 Task: Filter google company.
Action: Mouse moved to (585, 139)
Screenshot: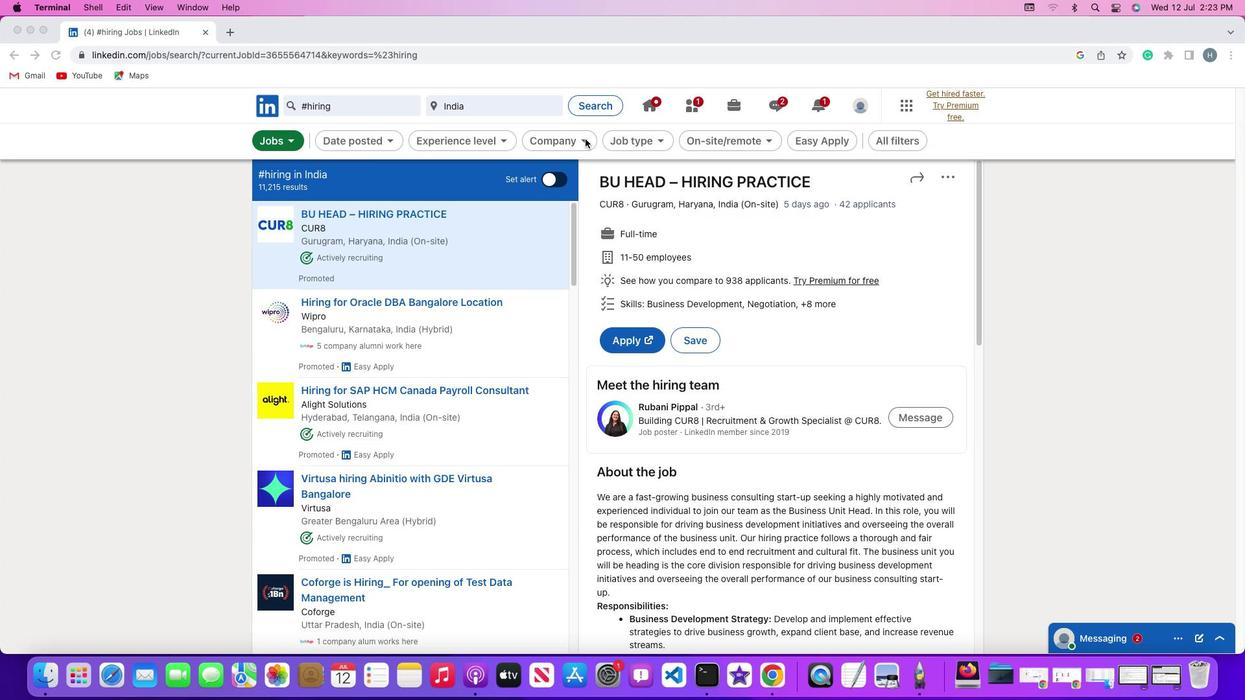 
Action: Mouse pressed left at (585, 139)
Screenshot: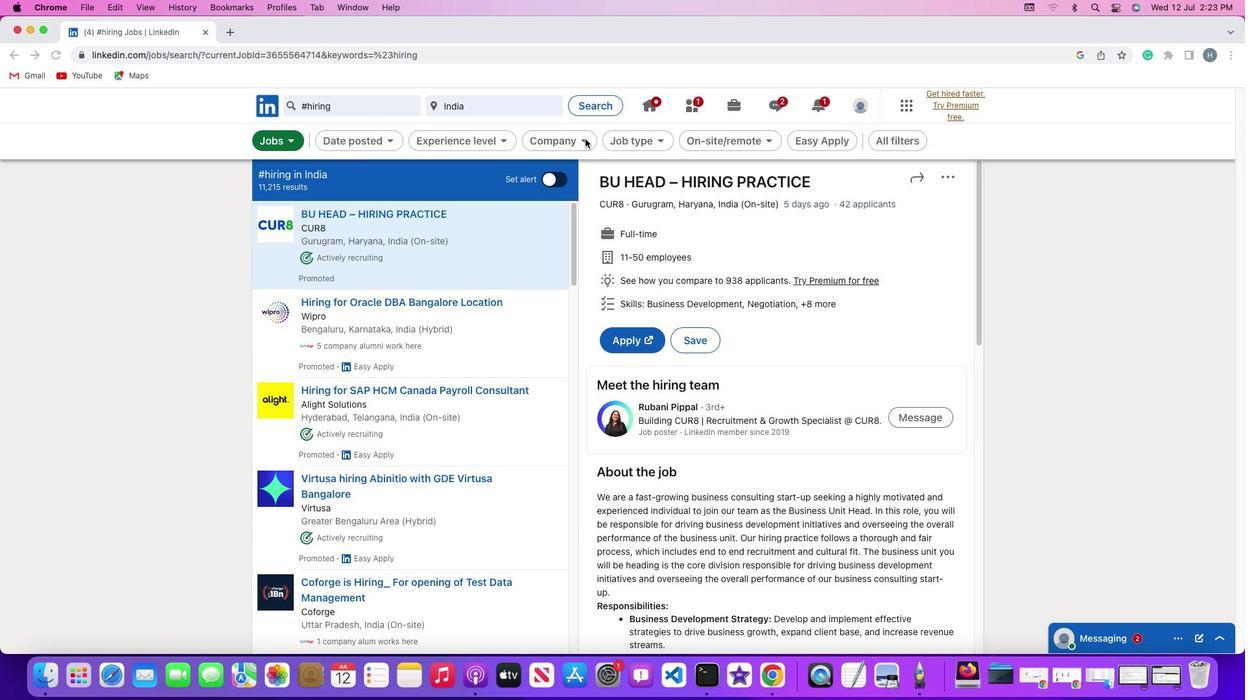 
Action: Mouse moved to (586, 140)
Screenshot: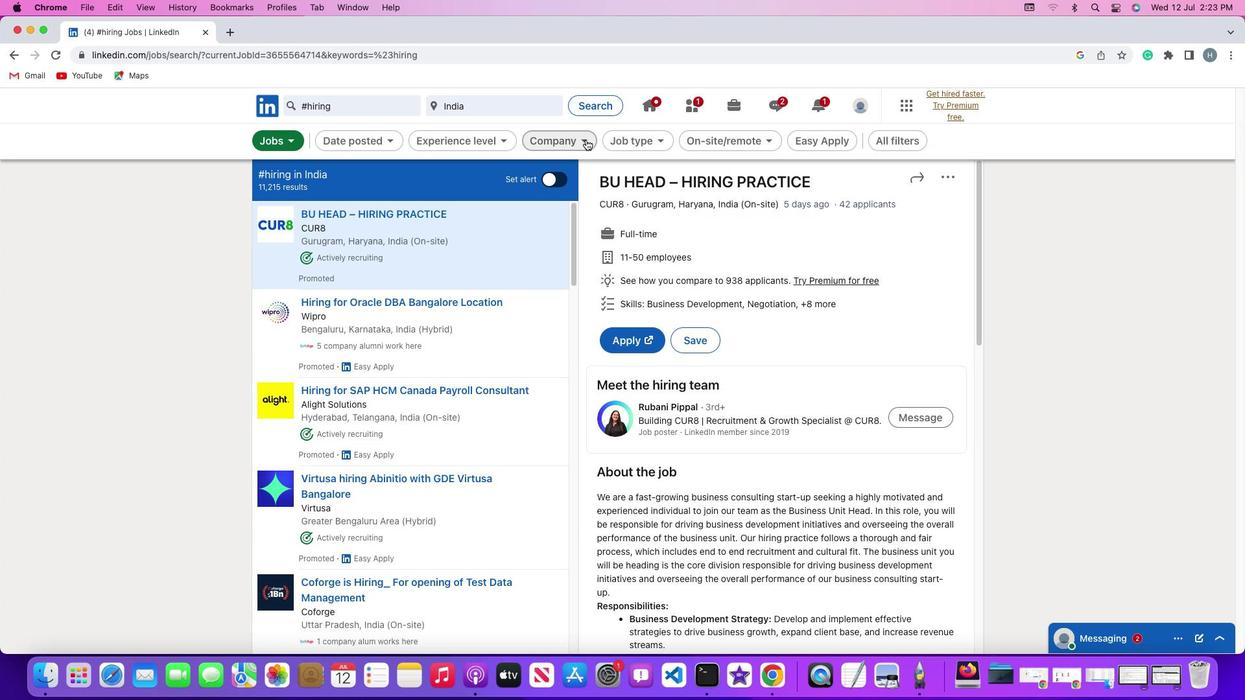 
Action: Mouse pressed left at (586, 140)
Screenshot: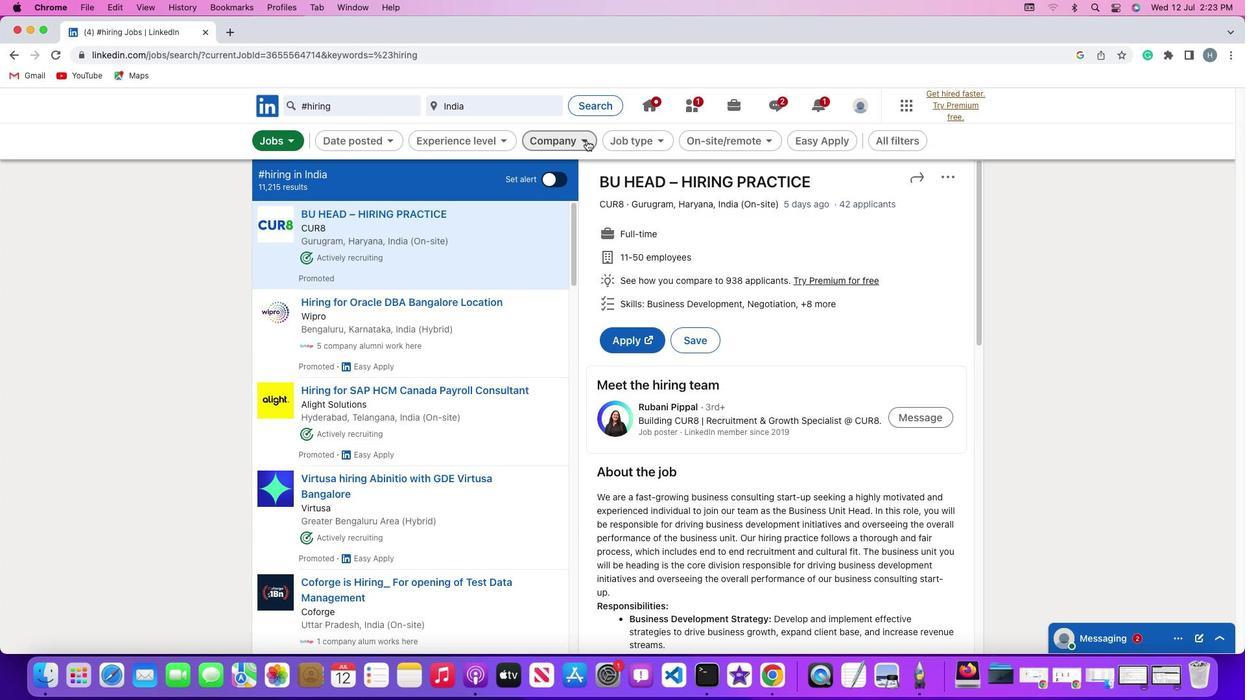 
Action: Mouse moved to (453, 268)
Screenshot: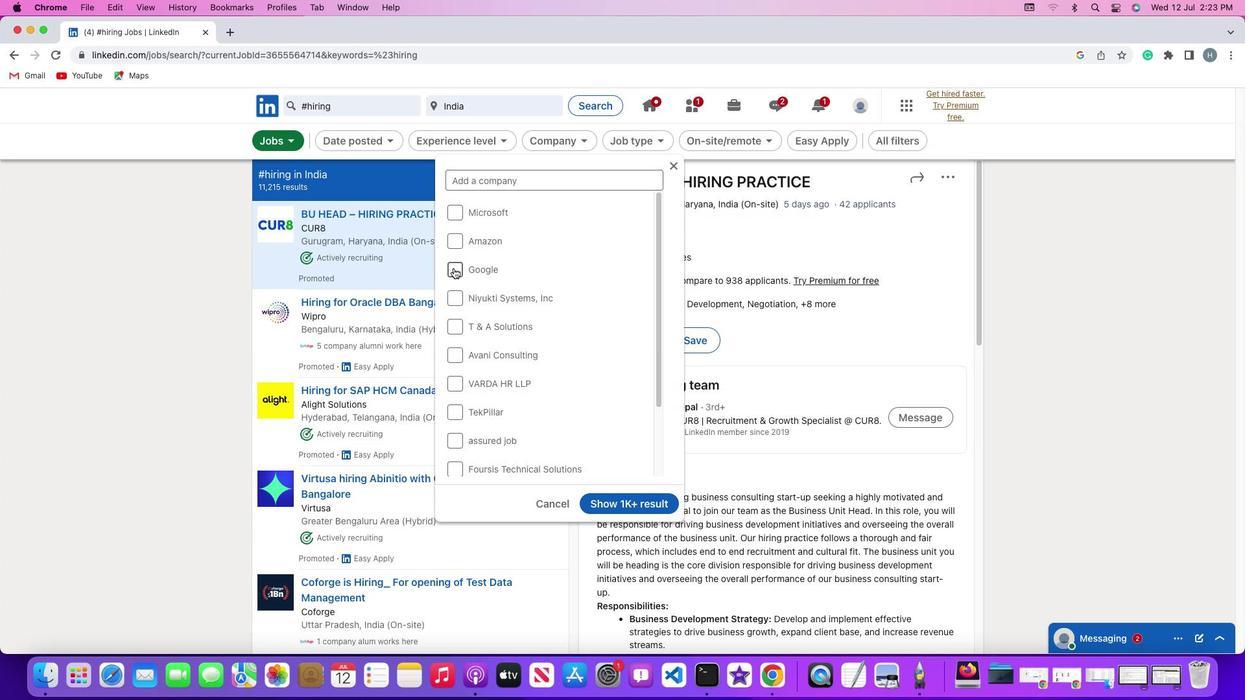 
Action: Mouse pressed left at (453, 268)
Screenshot: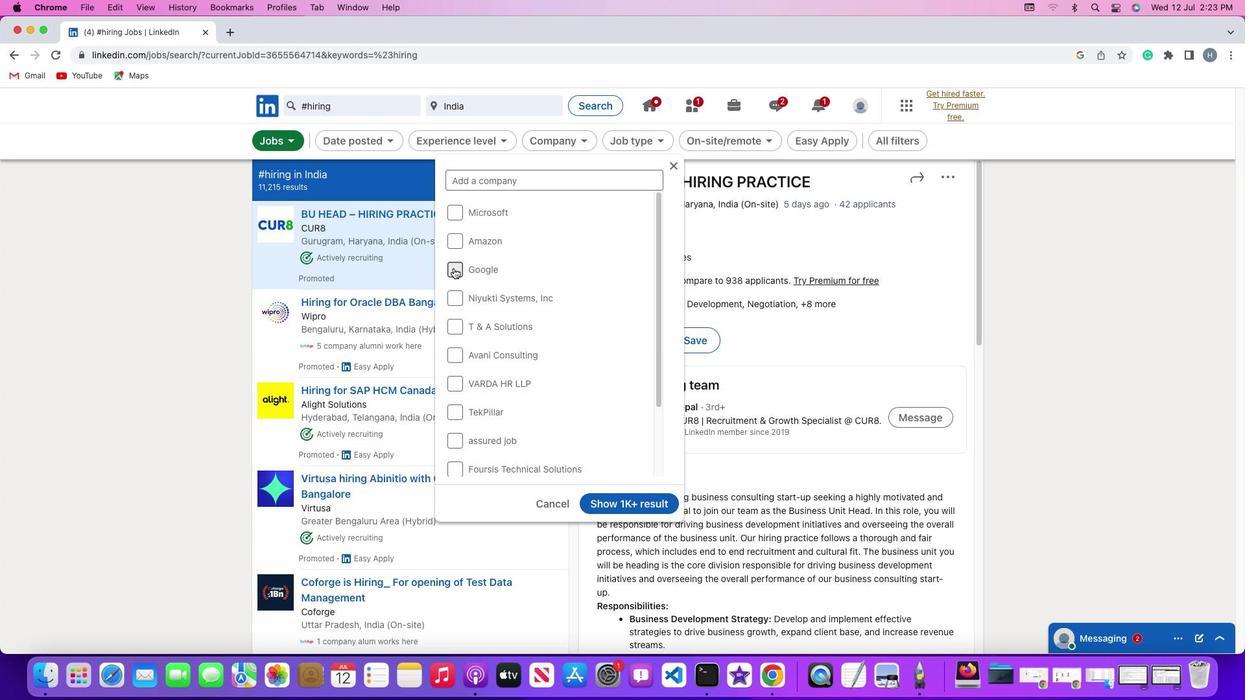 
Action: Mouse moved to (619, 504)
Screenshot: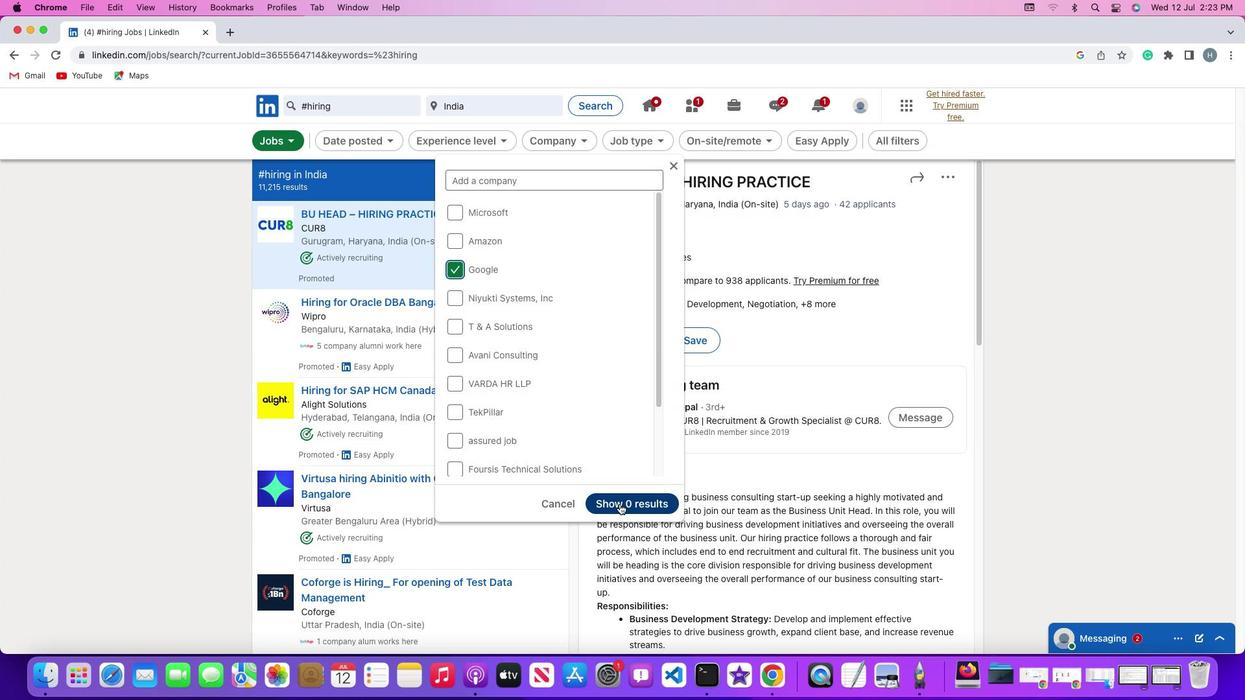 
Action: Mouse pressed left at (619, 504)
Screenshot: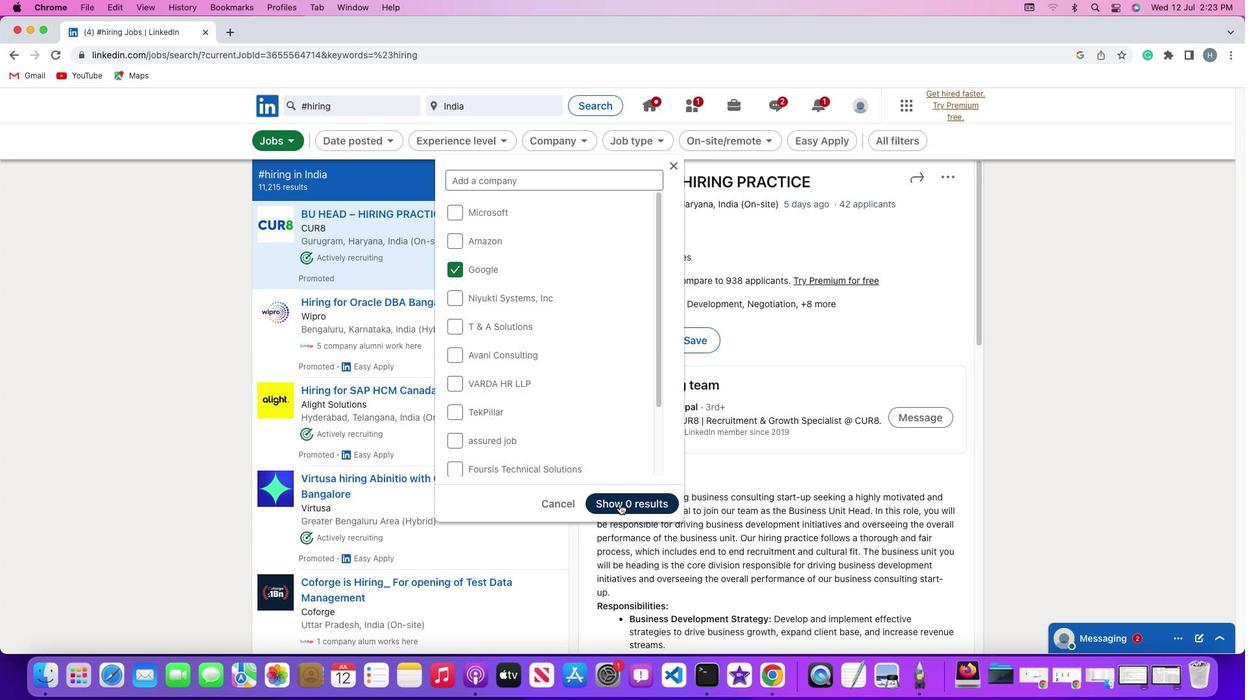 
Action: Mouse moved to (594, 409)
Screenshot: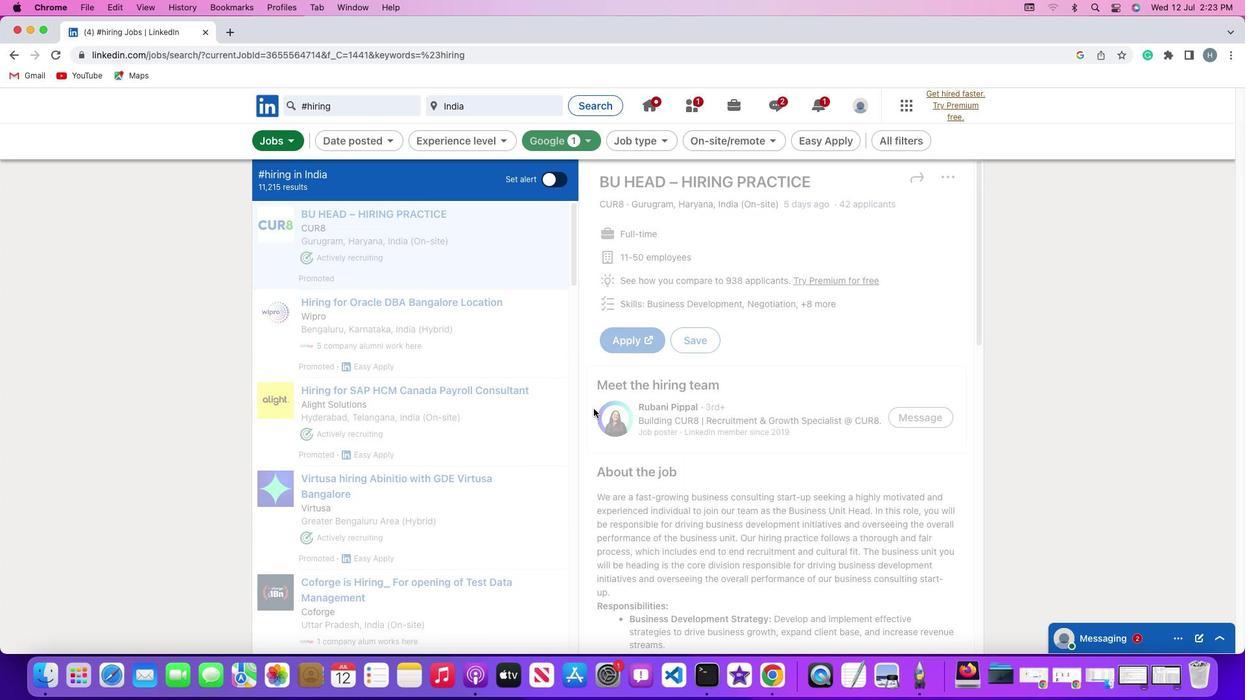 
